 Task: Select never in the auto-find selection.
Action: Mouse moved to (18, 618)
Screenshot: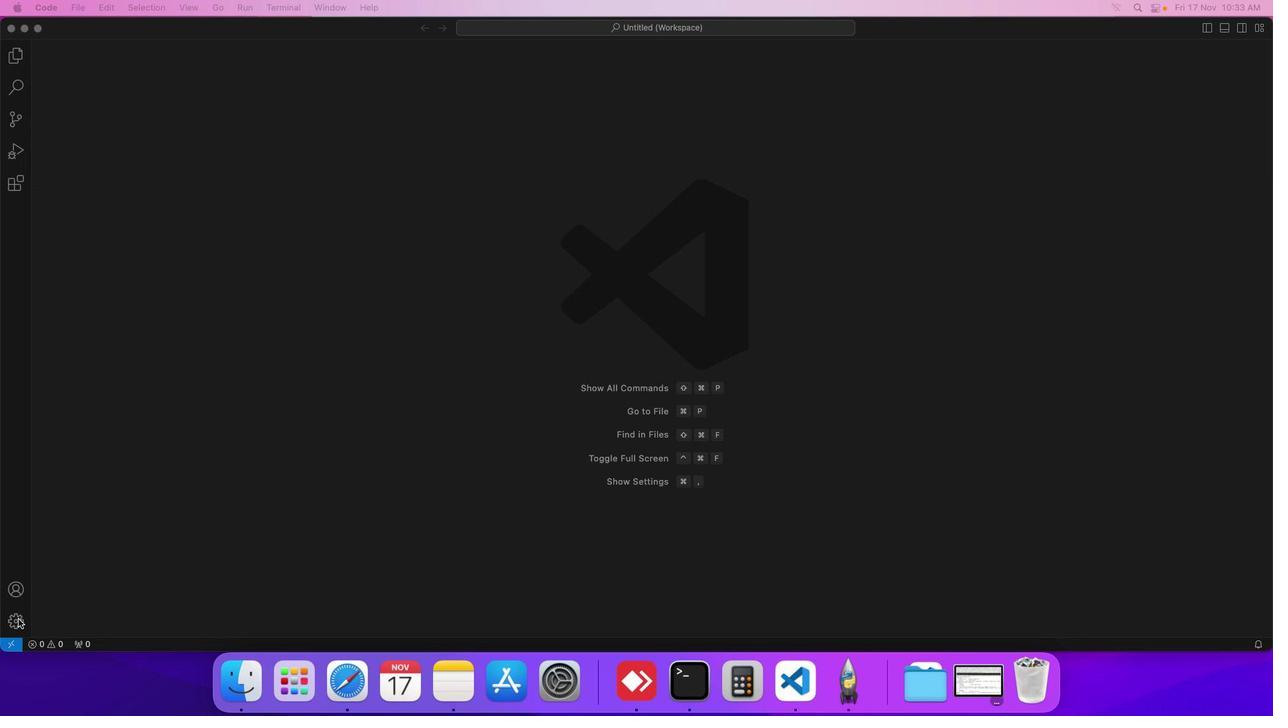 
Action: Mouse pressed left at (18, 618)
Screenshot: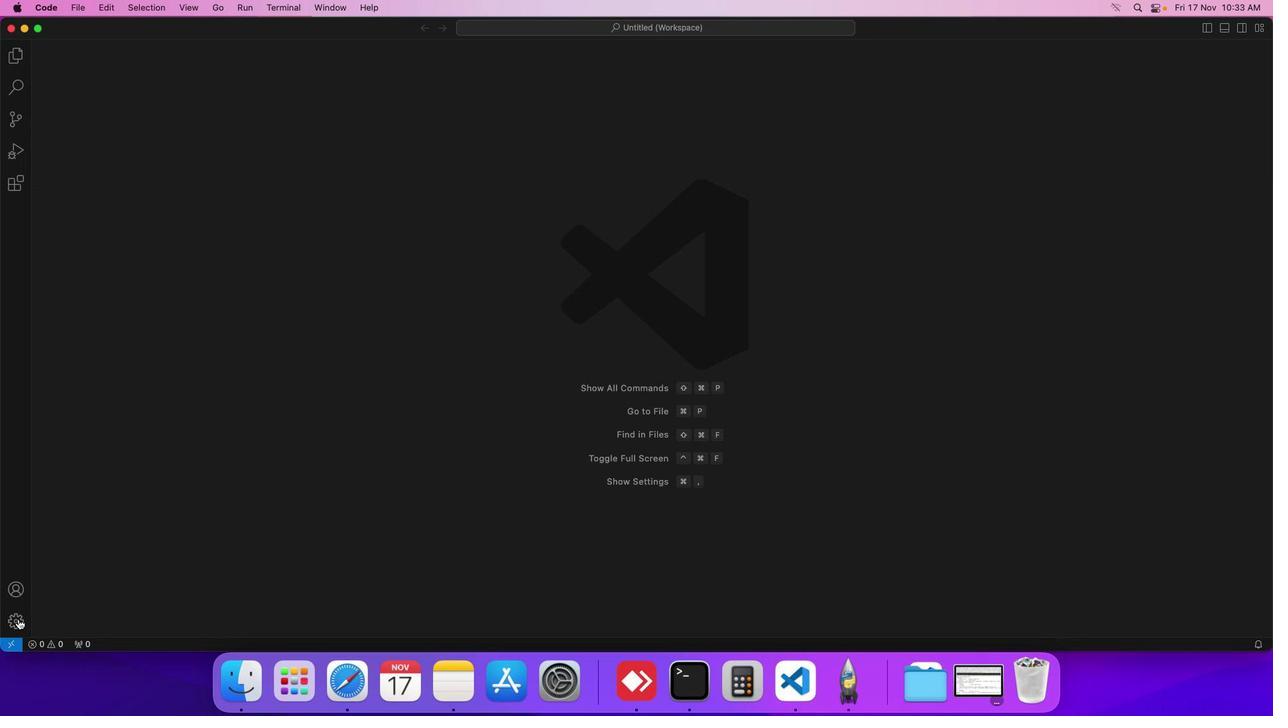 
Action: Mouse moved to (53, 523)
Screenshot: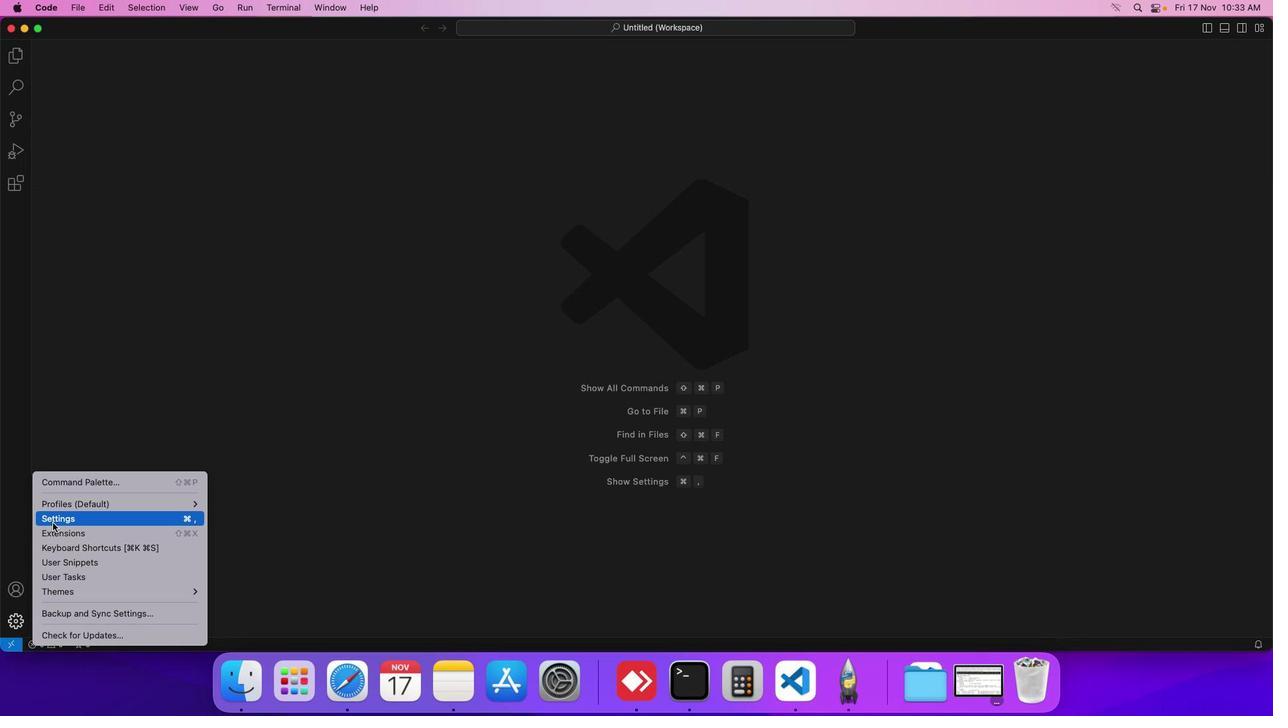 
Action: Mouse pressed left at (53, 523)
Screenshot: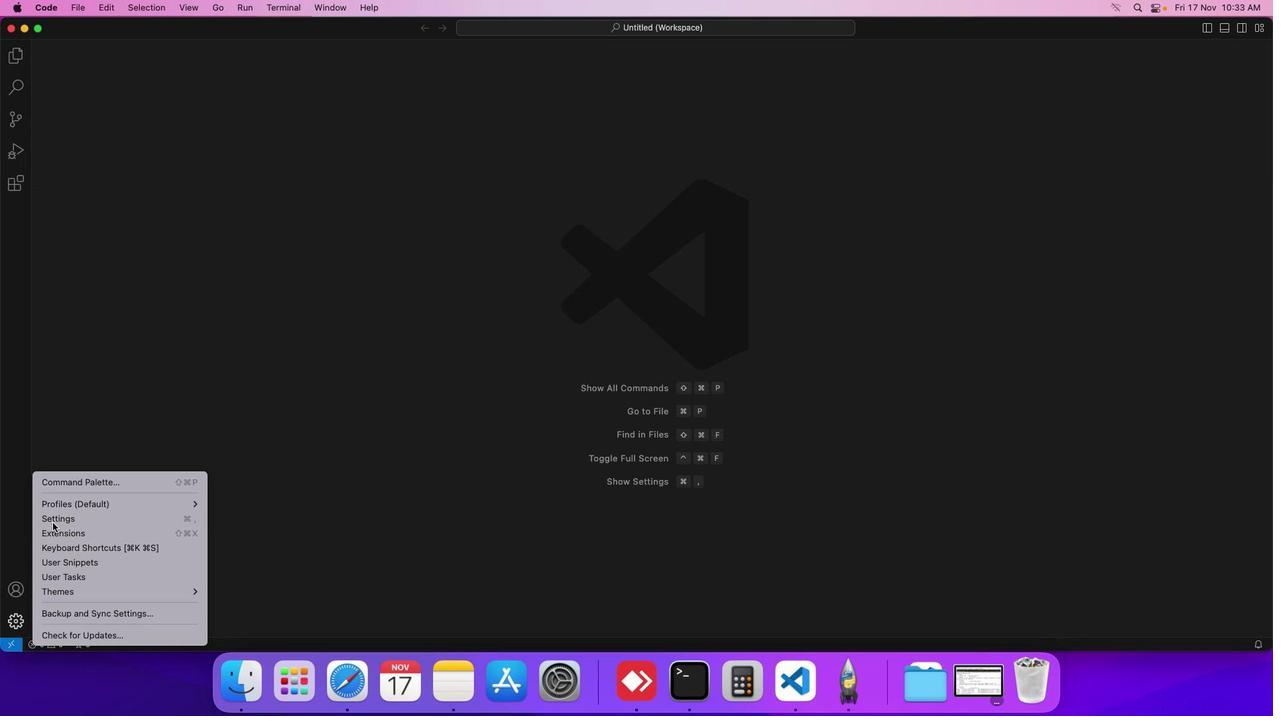 
Action: Mouse moved to (327, 108)
Screenshot: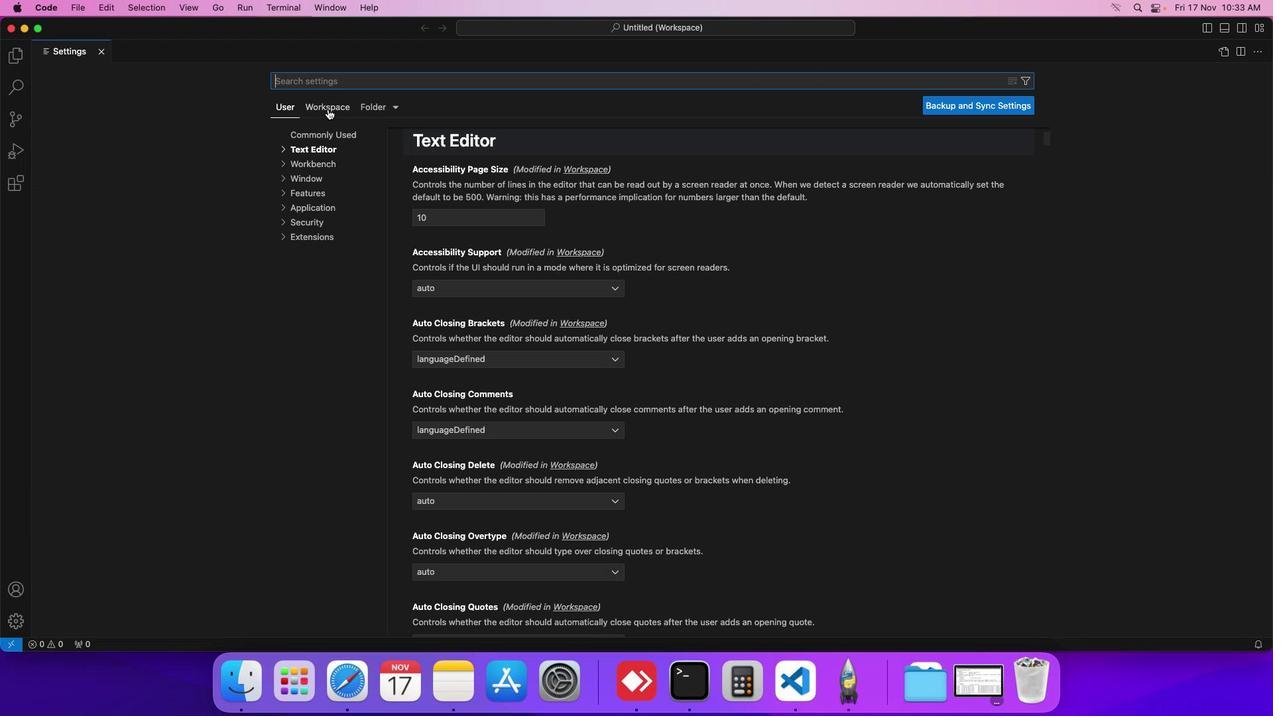 
Action: Mouse pressed left at (327, 108)
Screenshot: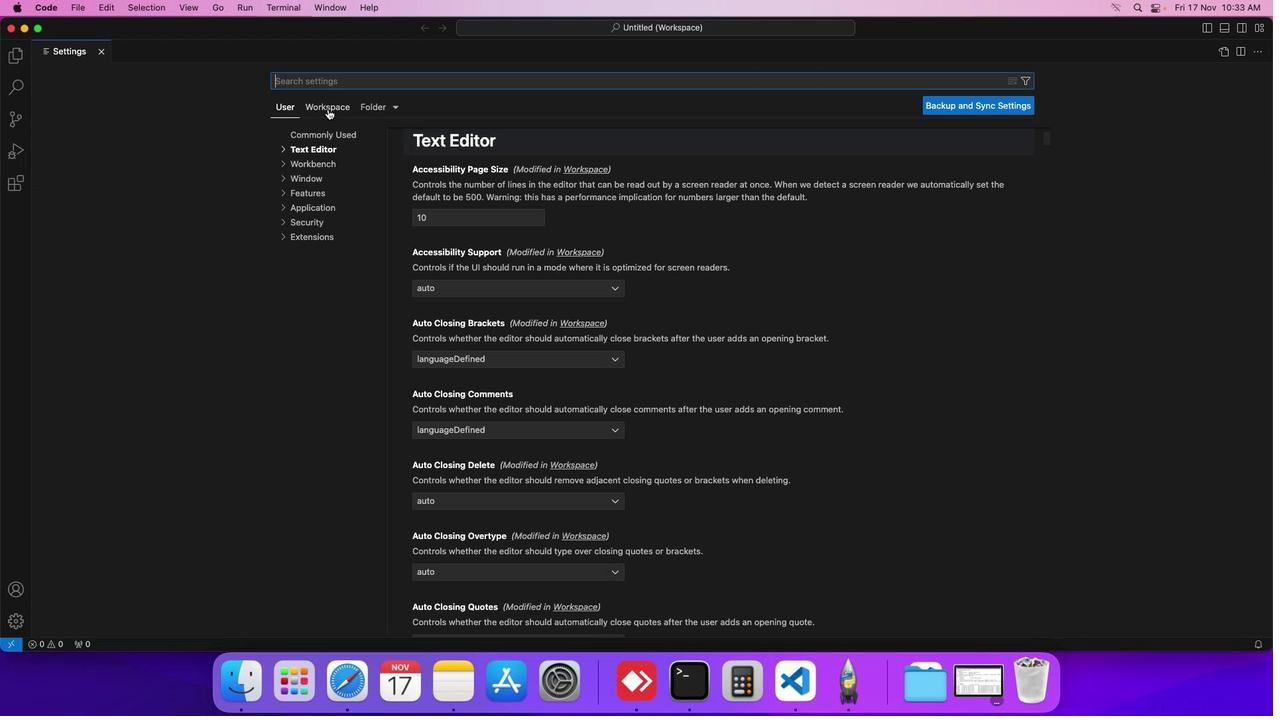 
Action: Mouse moved to (318, 144)
Screenshot: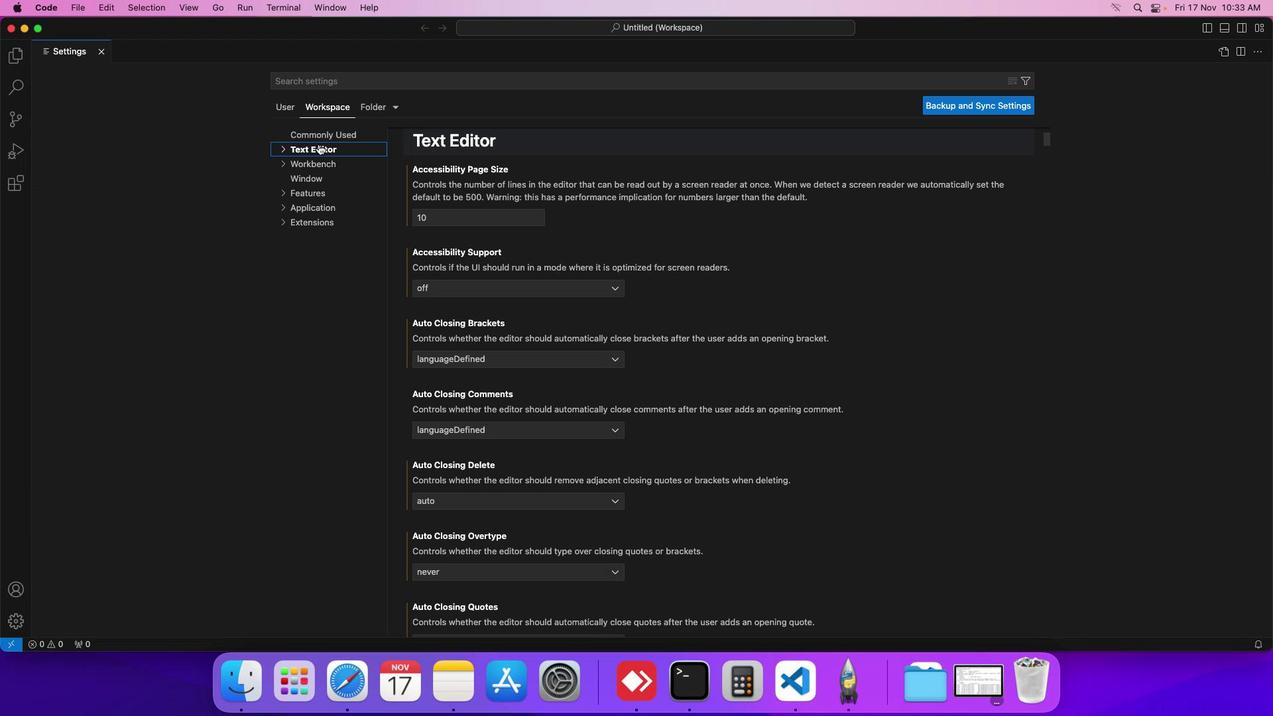 
Action: Mouse pressed left at (318, 144)
Screenshot: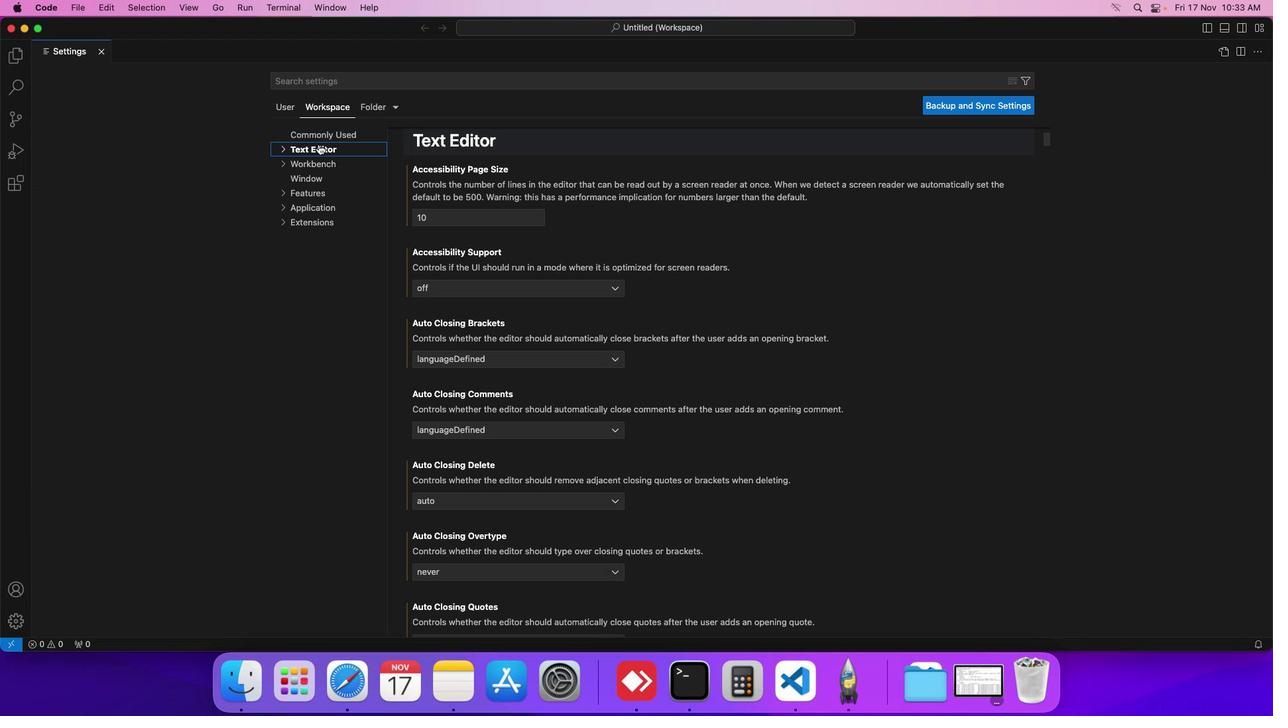 
Action: Mouse moved to (313, 176)
Screenshot: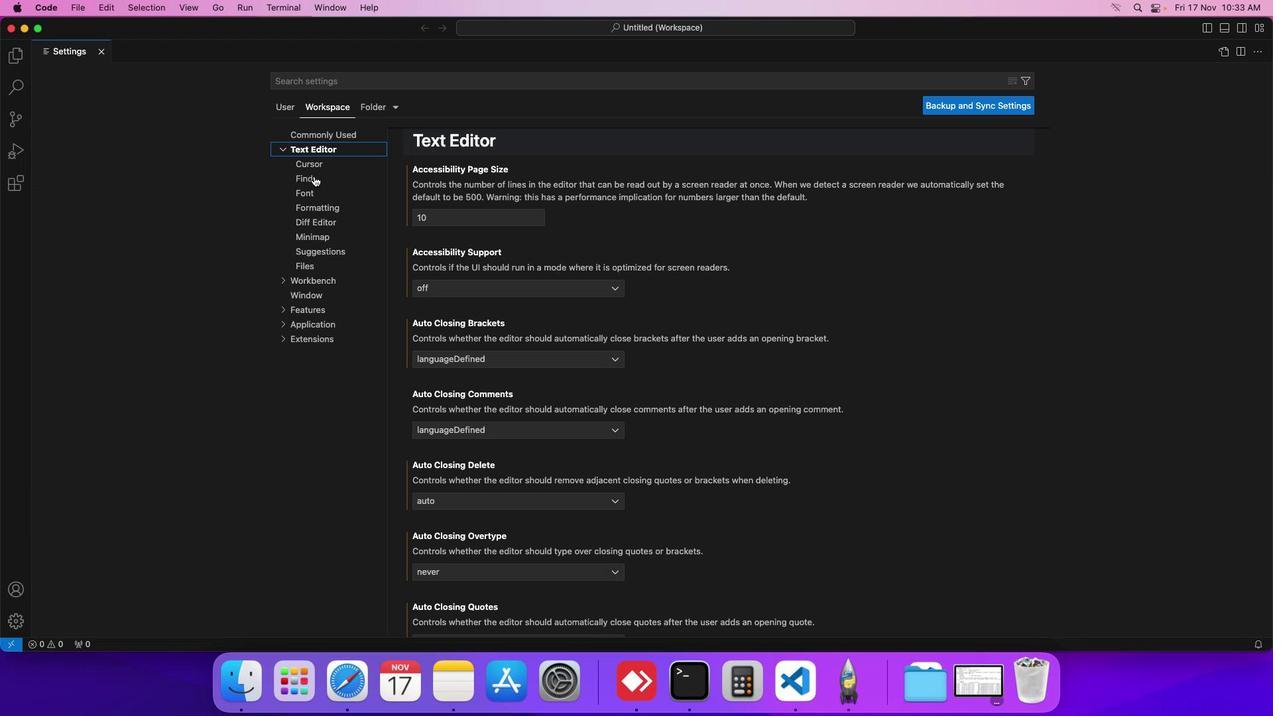
Action: Mouse pressed left at (313, 176)
Screenshot: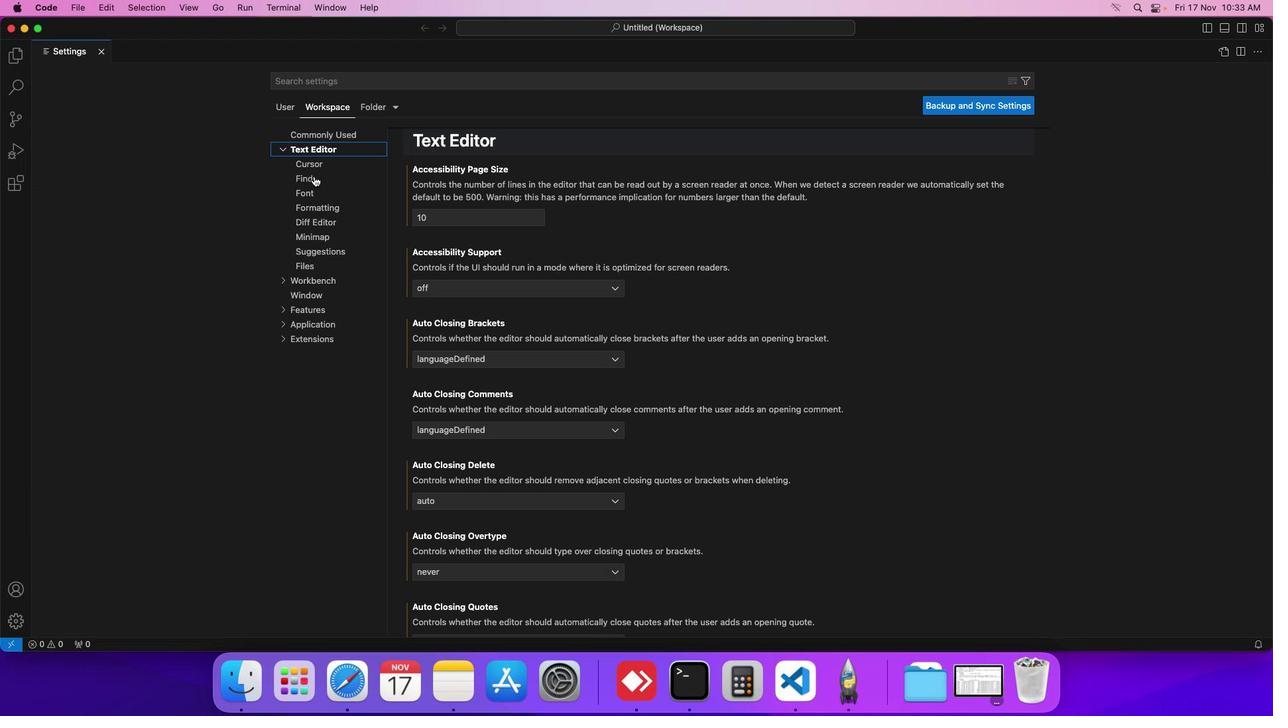 
Action: Mouse moved to (517, 274)
Screenshot: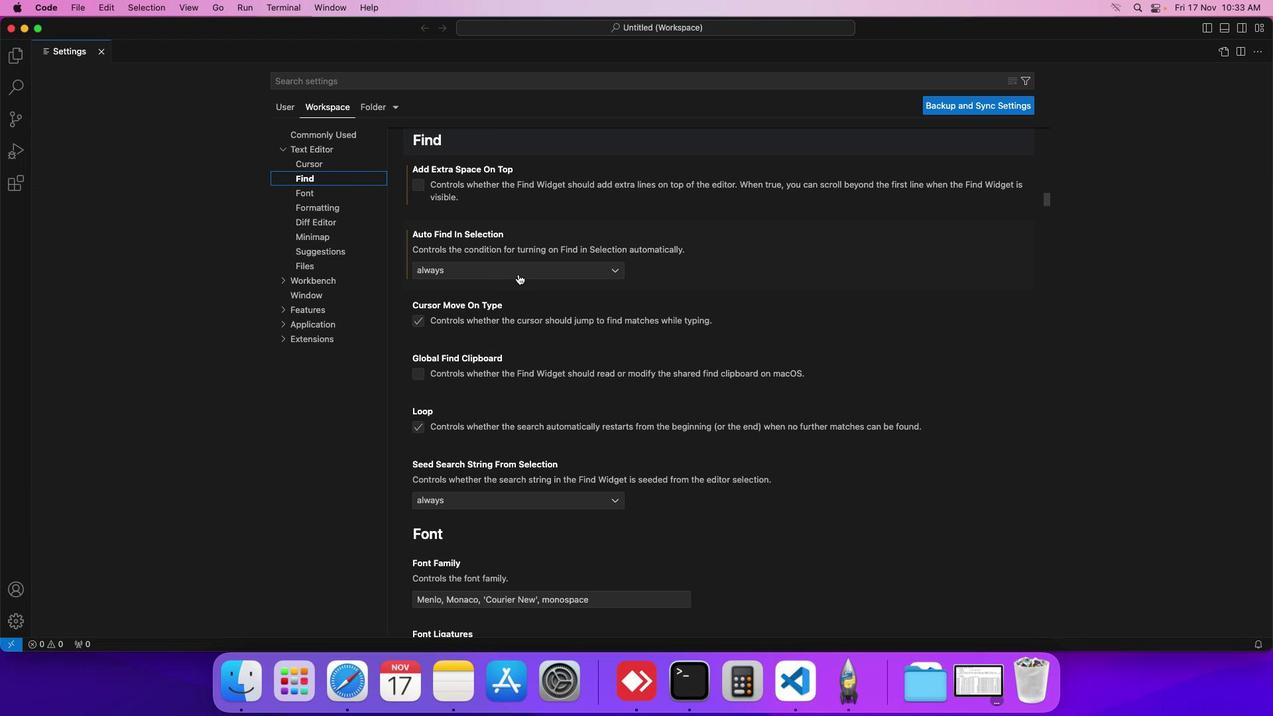 
Action: Mouse pressed left at (517, 274)
Screenshot: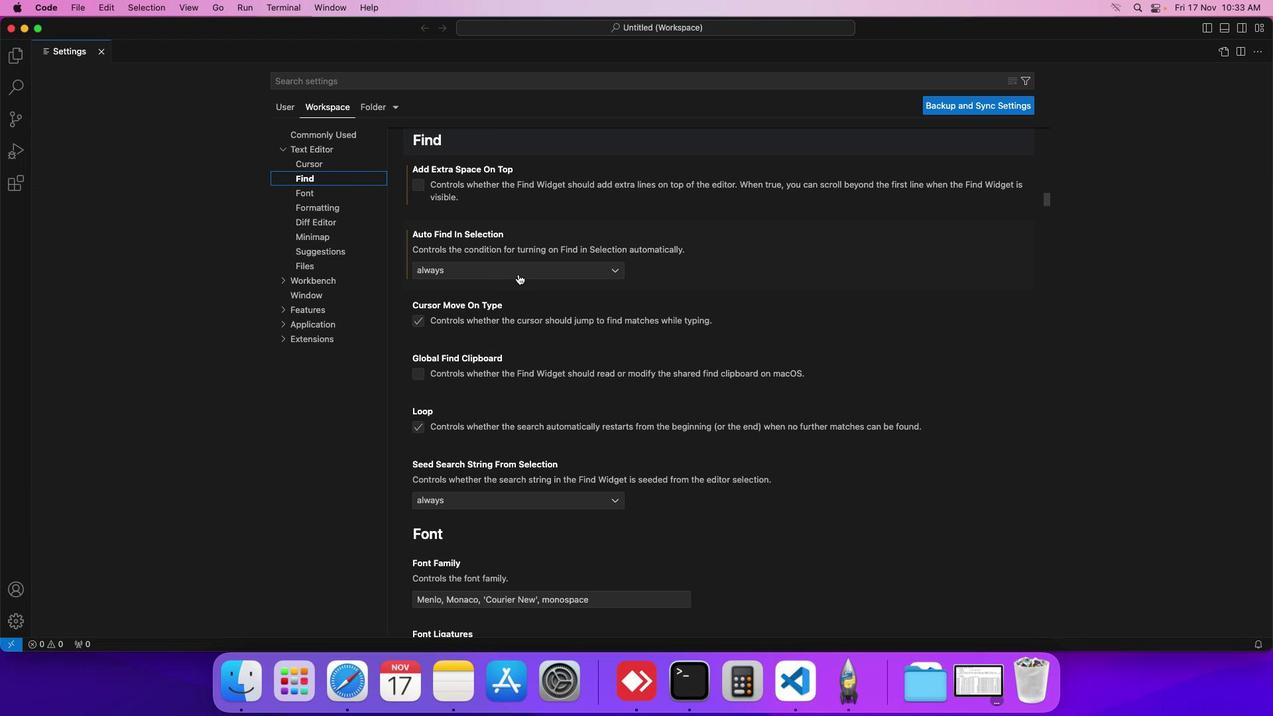 
Action: Mouse moved to (503, 286)
Screenshot: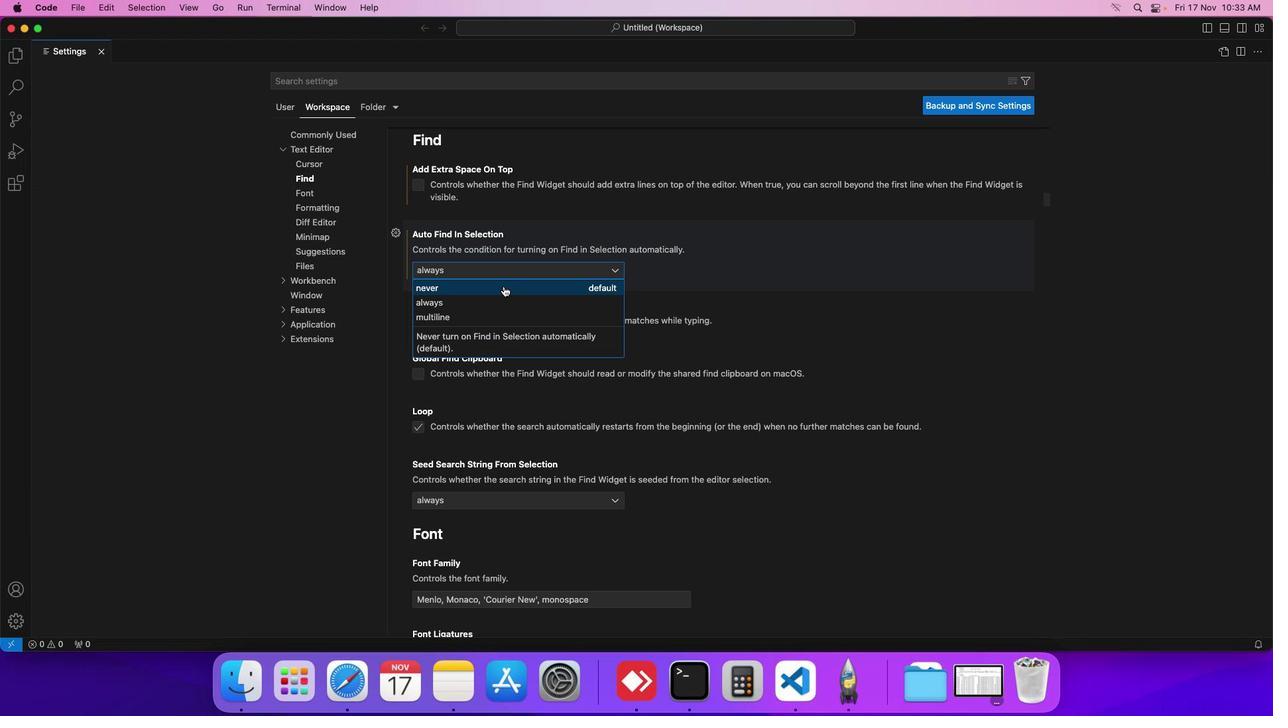 
Action: Mouse pressed left at (503, 286)
Screenshot: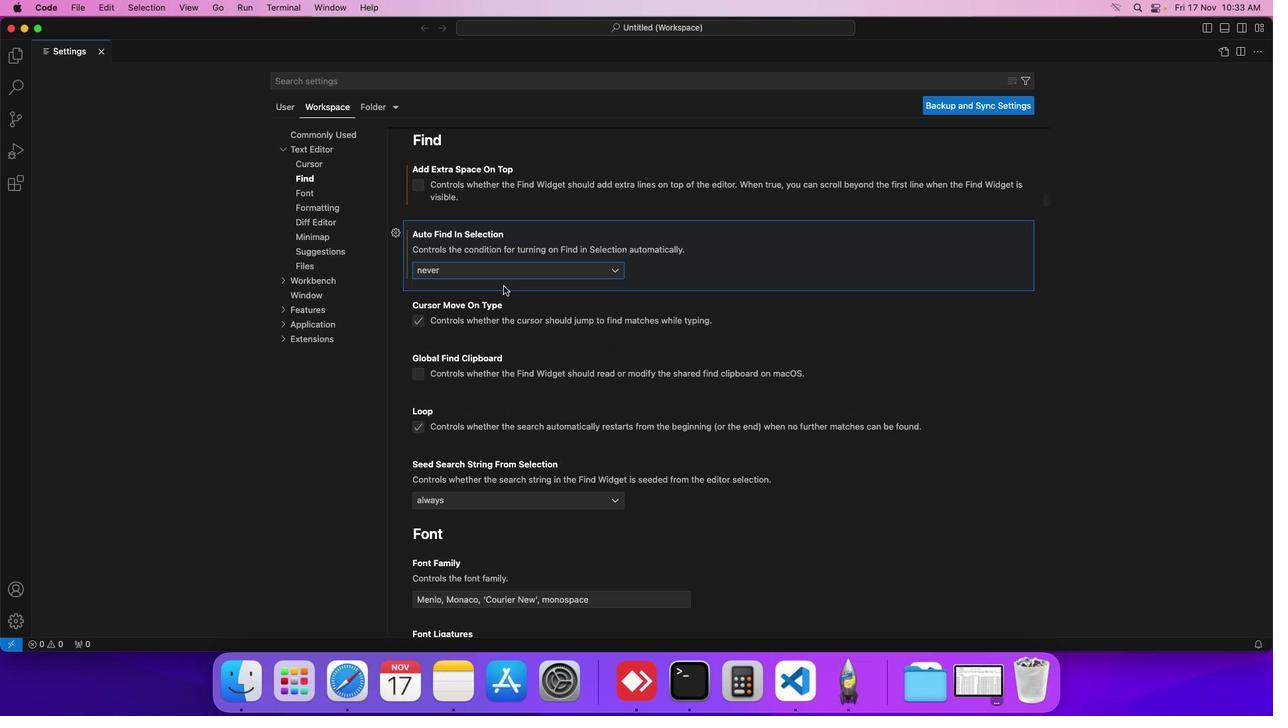 
